 Task: Change the interface module to the skinnable interface.
Action: Mouse moved to (90, 12)
Screenshot: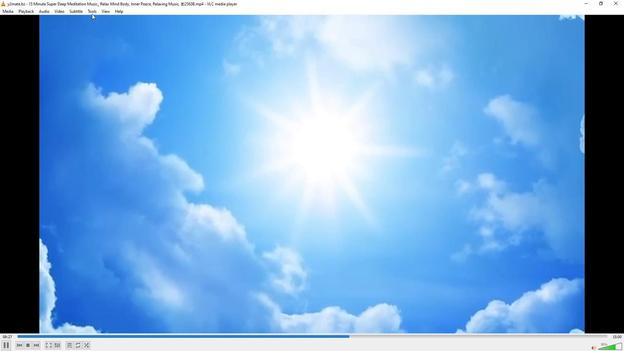 
Action: Mouse pressed left at (90, 12)
Screenshot: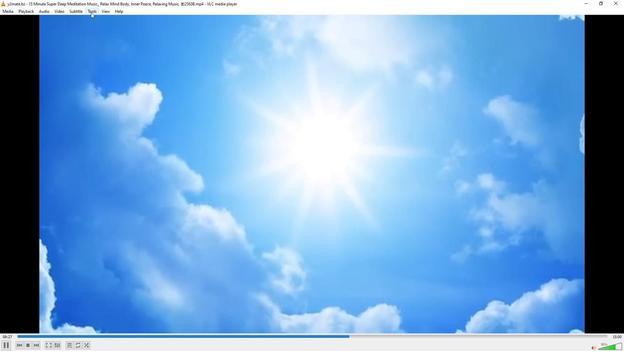 
Action: Mouse moved to (107, 86)
Screenshot: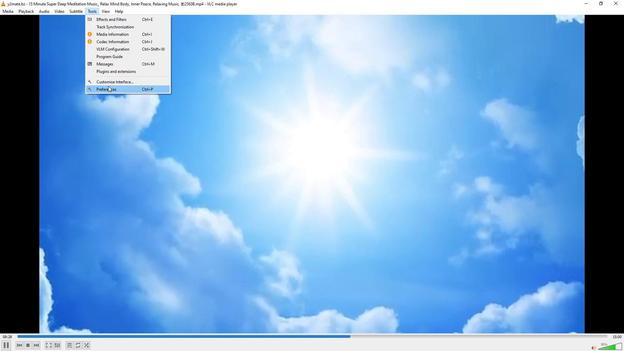 
Action: Mouse pressed left at (107, 86)
Screenshot: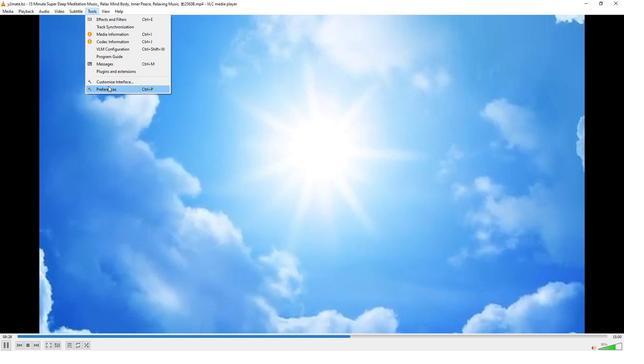 
Action: Mouse moved to (205, 287)
Screenshot: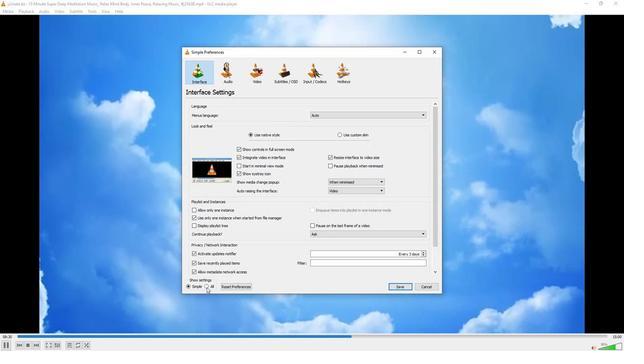 
Action: Mouse pressed left at (205, 287)
Screenshot: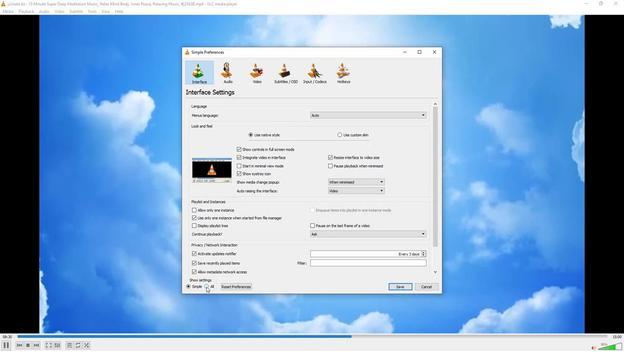 
Action: Mouse moved to (205, 258)
Screenshot: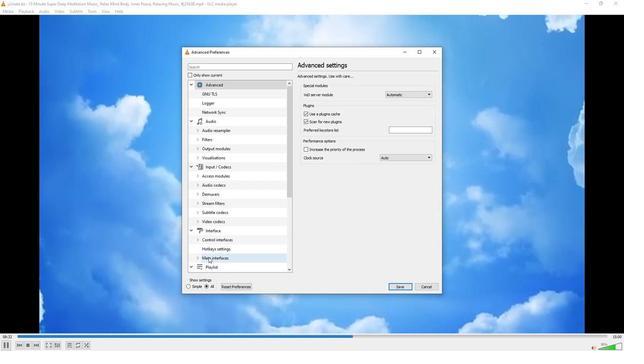 
Action: Mouse pressed left at (205, 258)
Screenshot: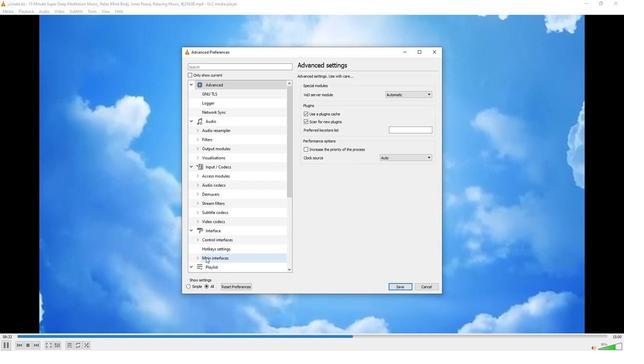 
Action: Mouse moved to (423, 86)
Screenshot: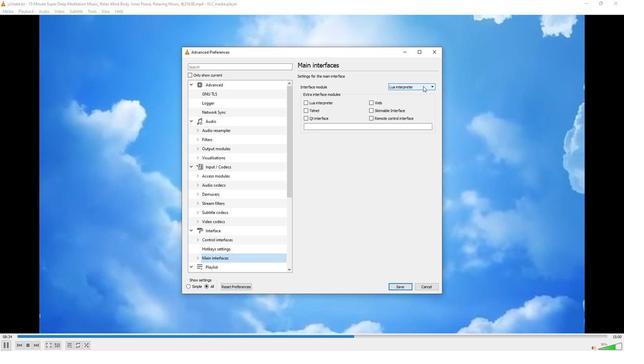 
Action: Mouse pressed left at (423, 86)
Screenshot: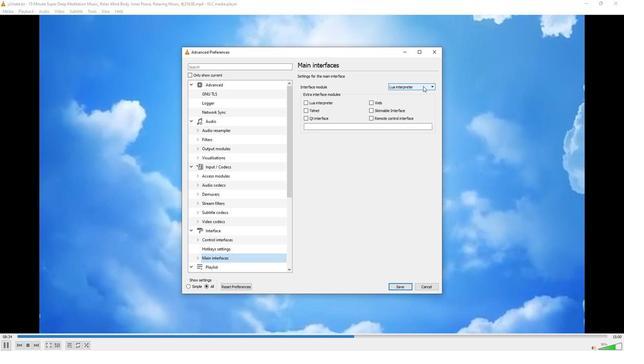 
Action: Mouse moved to (407, 100)
Screenshot: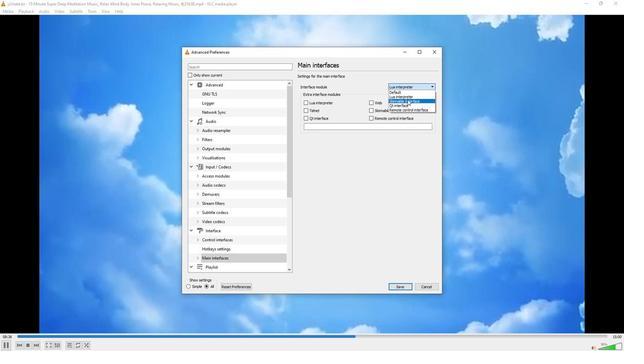
Action: Mouse pressed left at (407, 100)
Screenshot: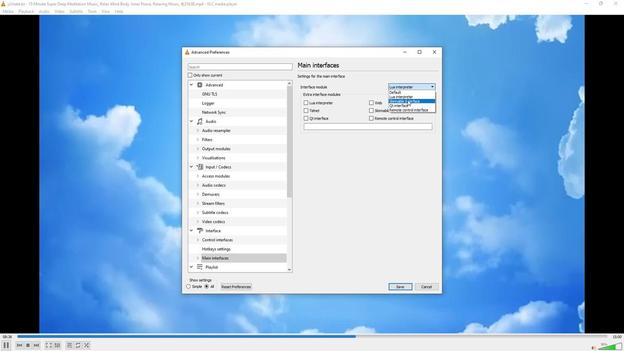 
Action: Mouse moved to (407, 99)
Screenshot: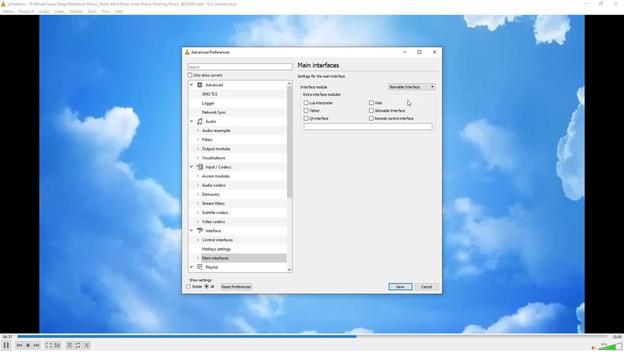 
